 Task: Move the task Upgrade and migrate company customer relationship management (CRM) to a cloud-based solution to the section To-Do in the project AgileHorizon and sort the tasks in the project by Assignee in Descending order
Action: Mouse moved to (68, 486)
Screenshot: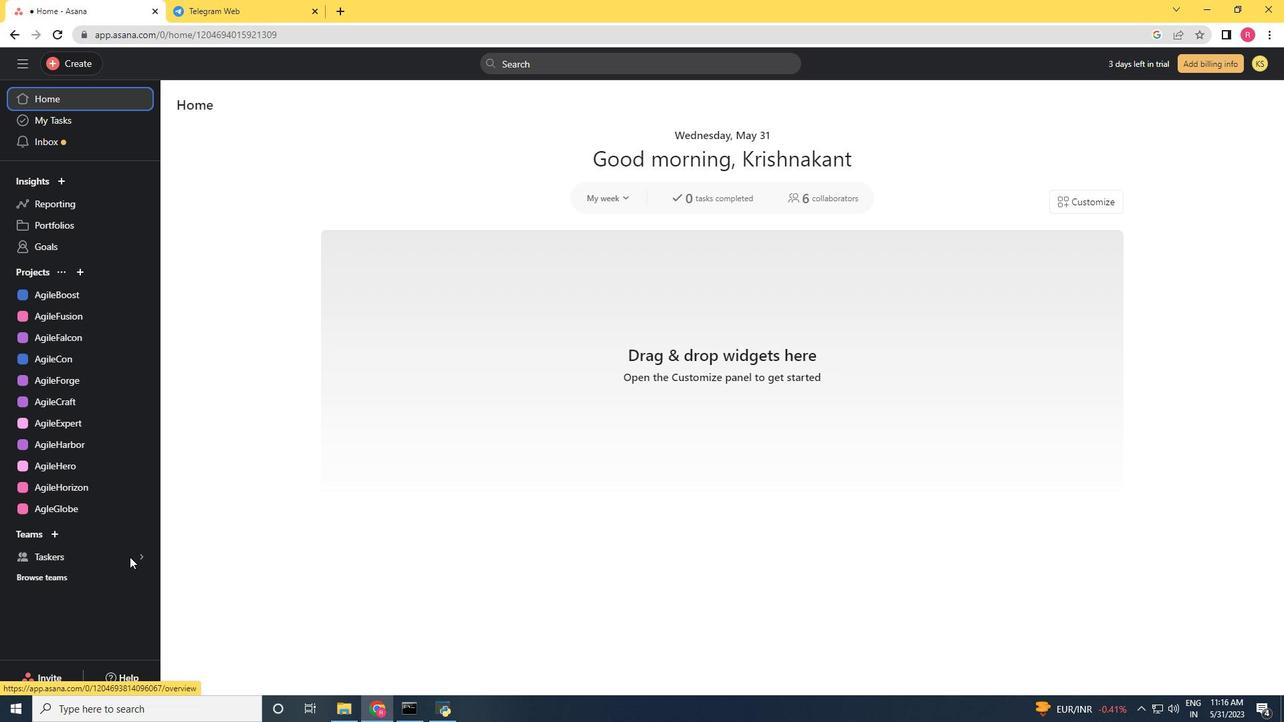 
Action: Mouse pressed left at (68, 486)
Screenshot: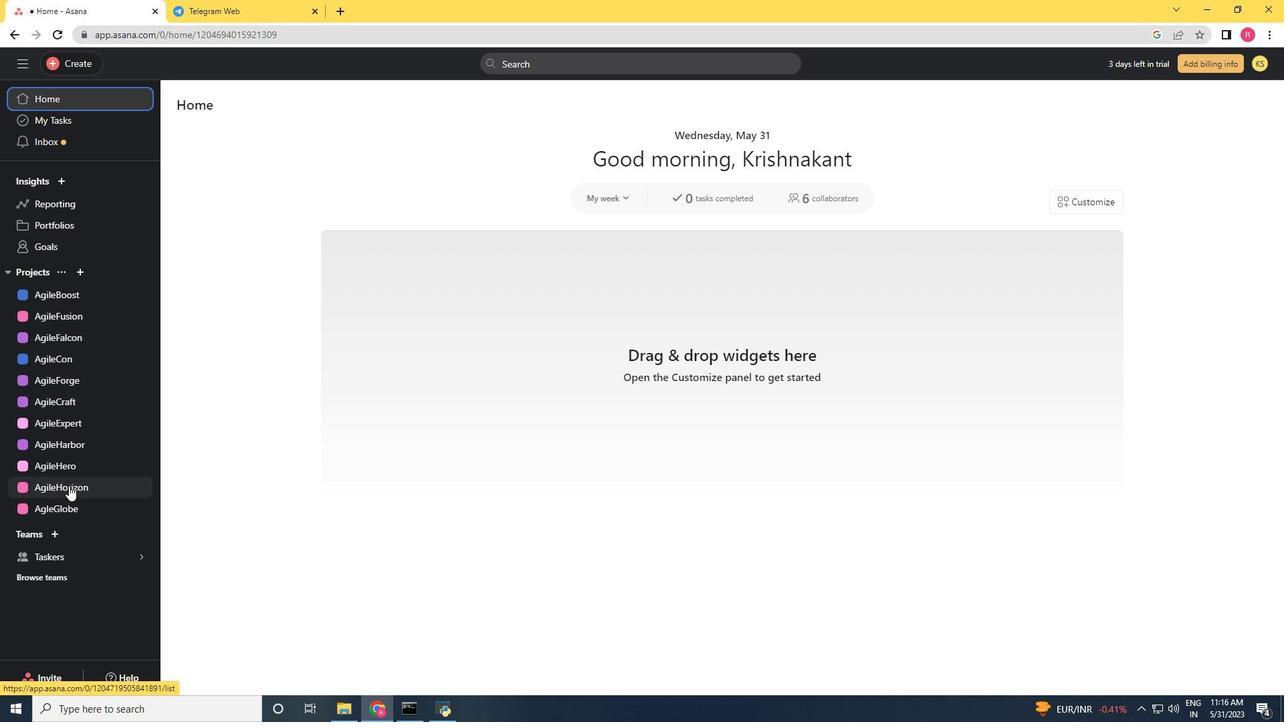 
Action: Mouse moved to (478, 127)
Screenshot: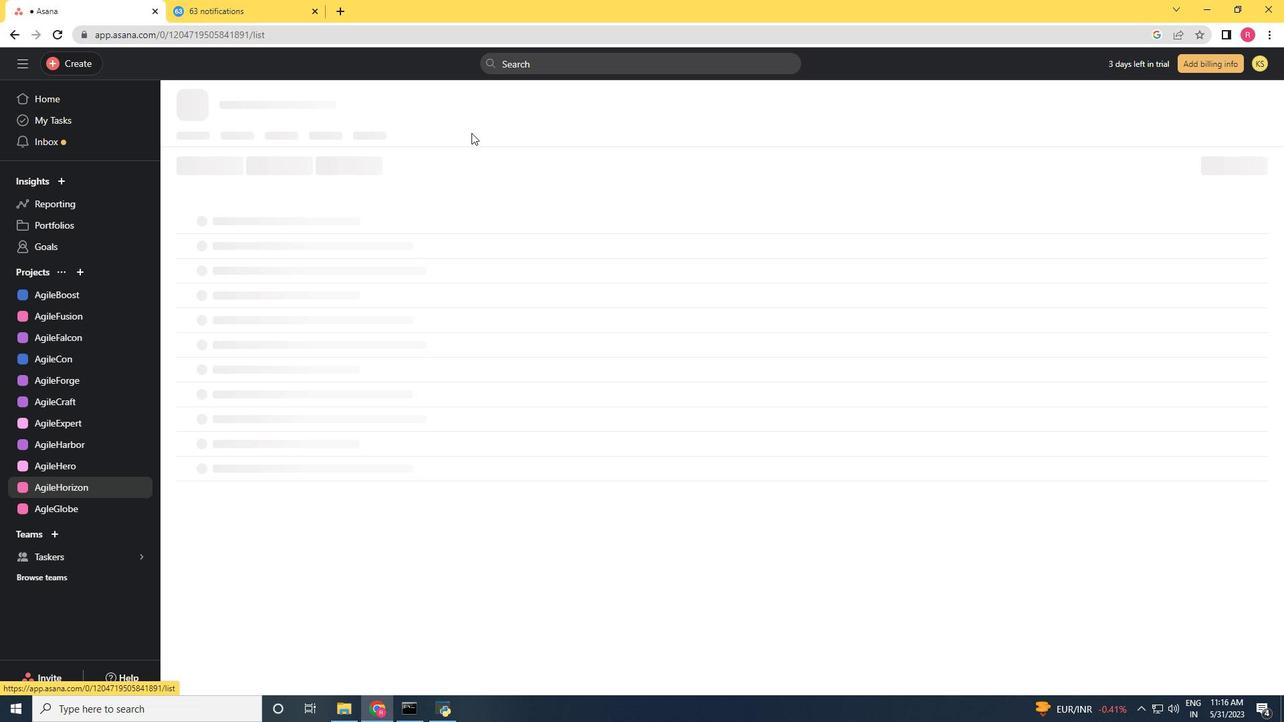 
Action: Mouse scrolled (478, 127) with delta (0, 0)
Screenshot: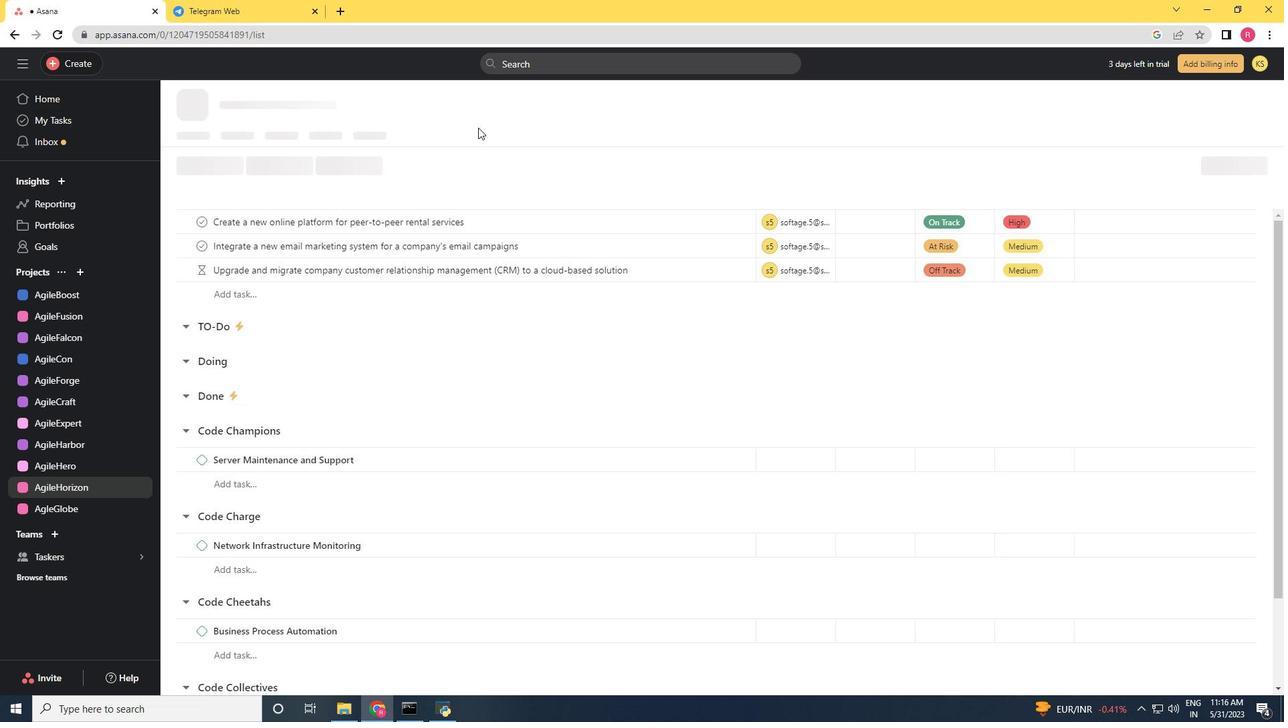 
Action: Mouse moved to (721, 269)
Screenshot: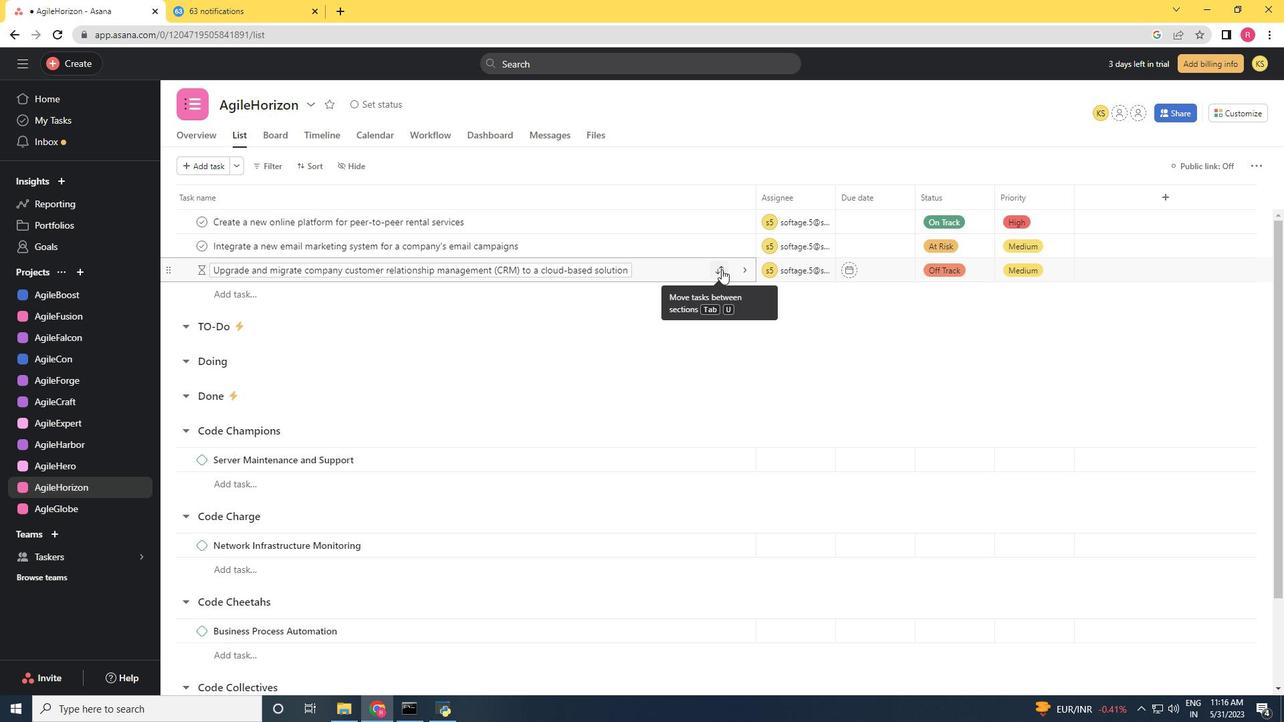 
Action: Mouse pressed left at (721, 269)
Screenshot: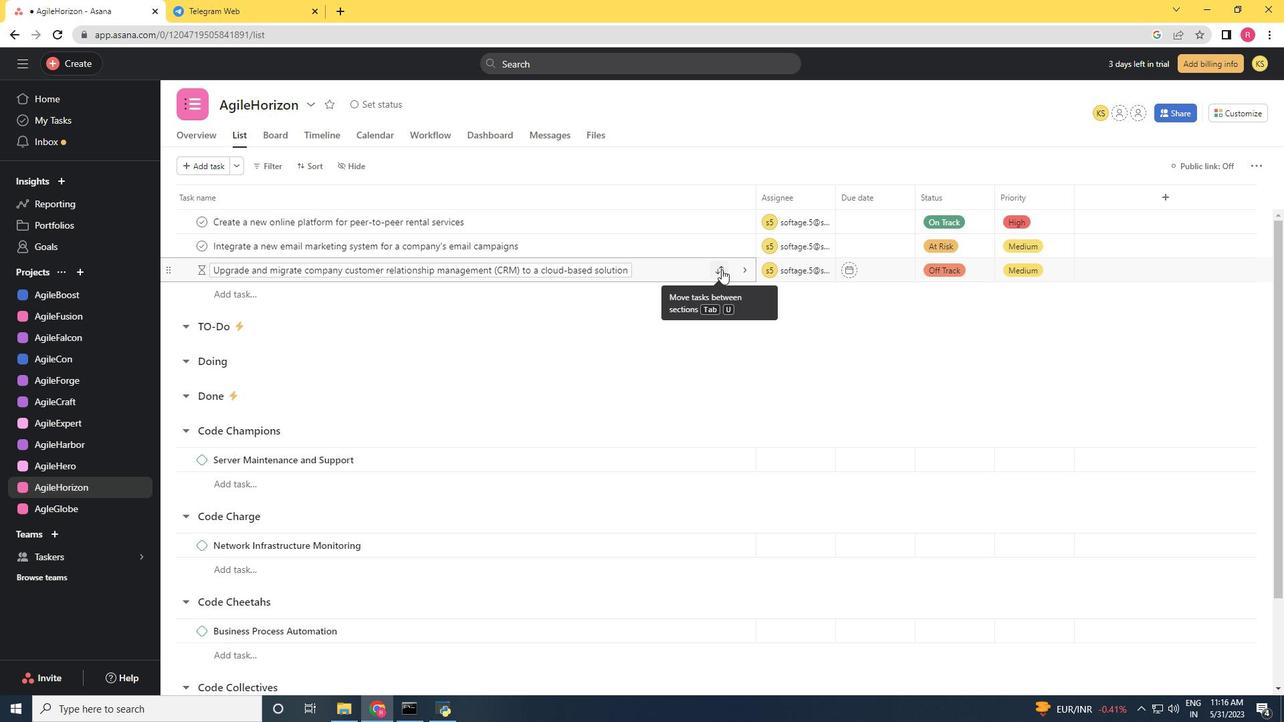 
Action: Mouse moved to (648, 347)
Screenshot: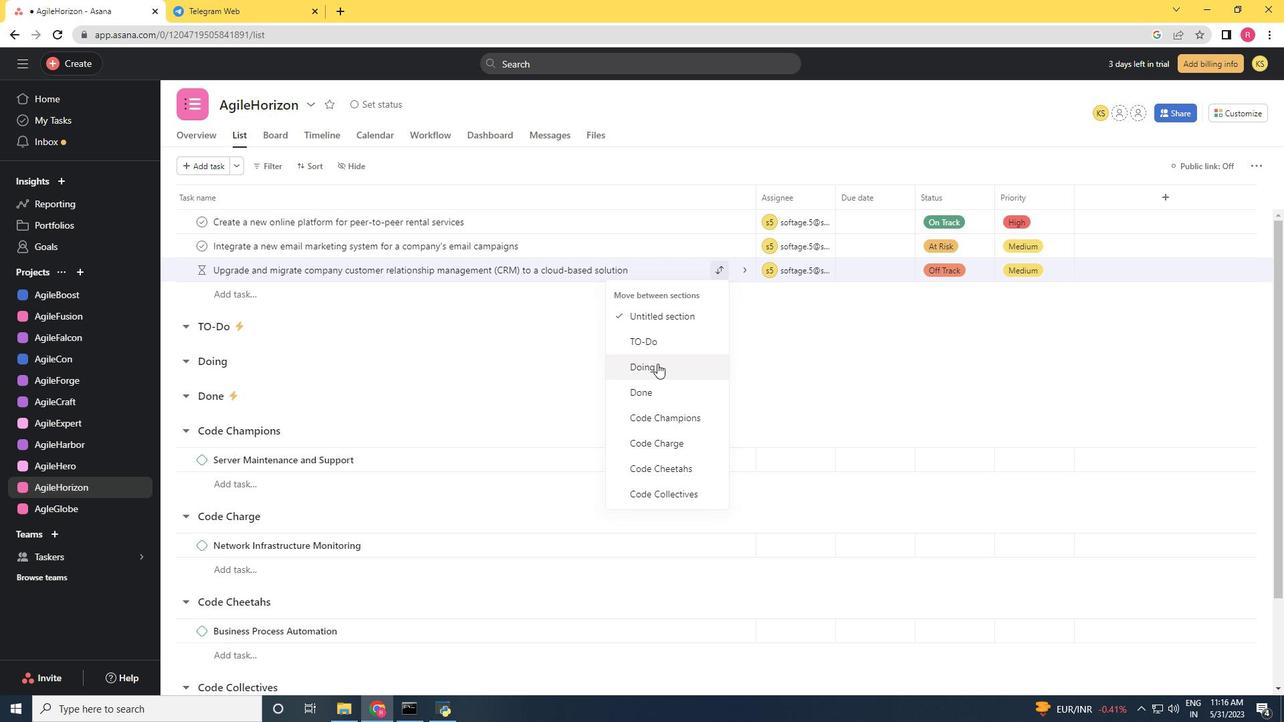 
Action: Mouse pressed left at (648, 347)
Screenshot: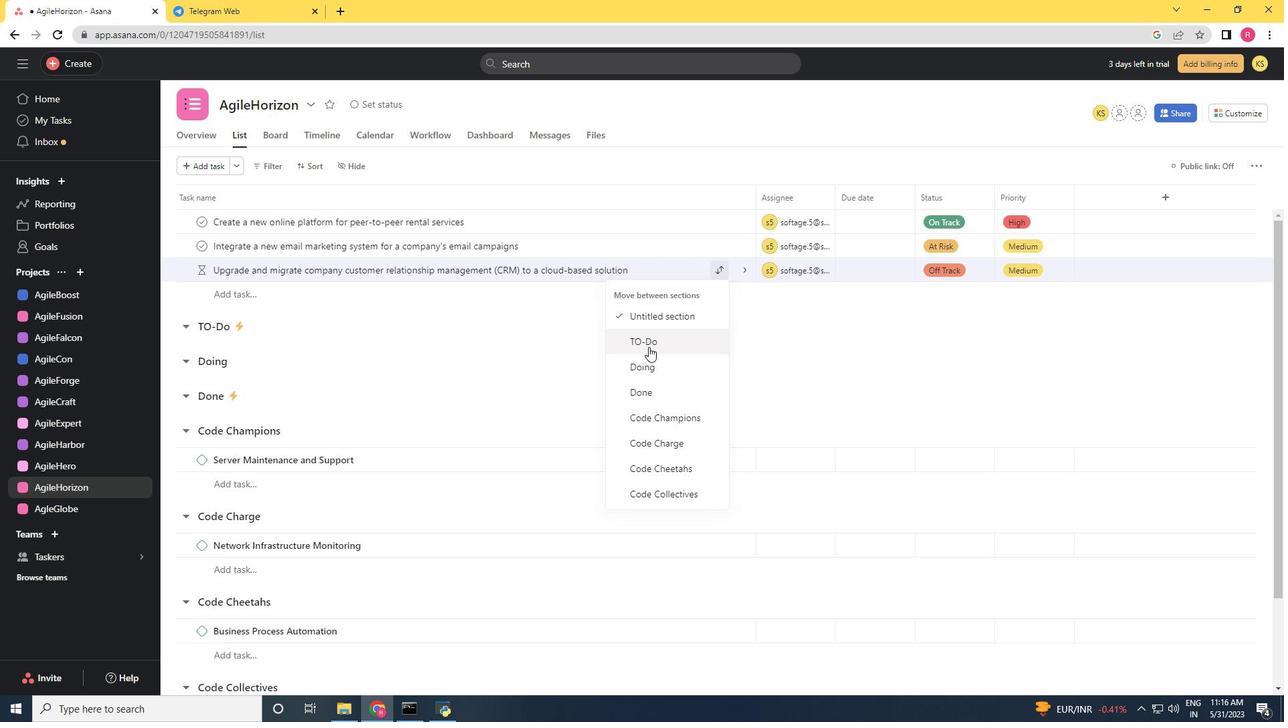 
Action: Mouse moved to (320, 168)
Screenshot: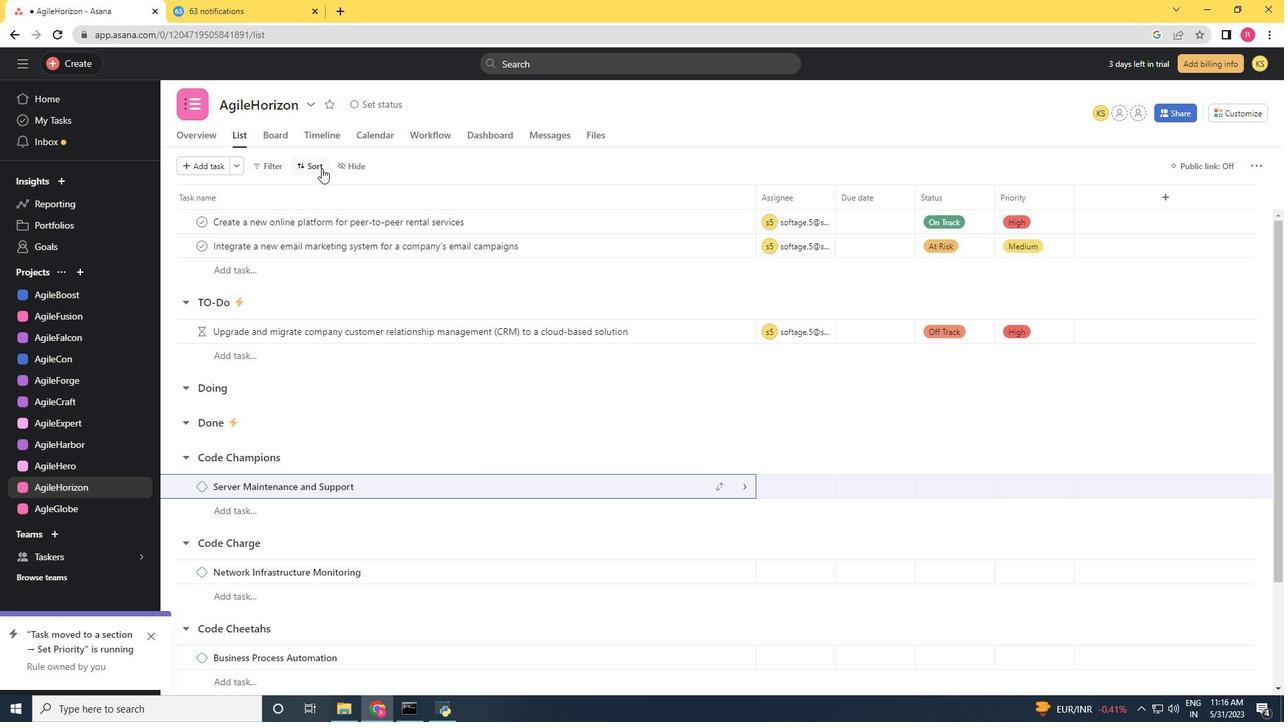 
Action: Mouse pressed left at (320, 168)
Screenshot: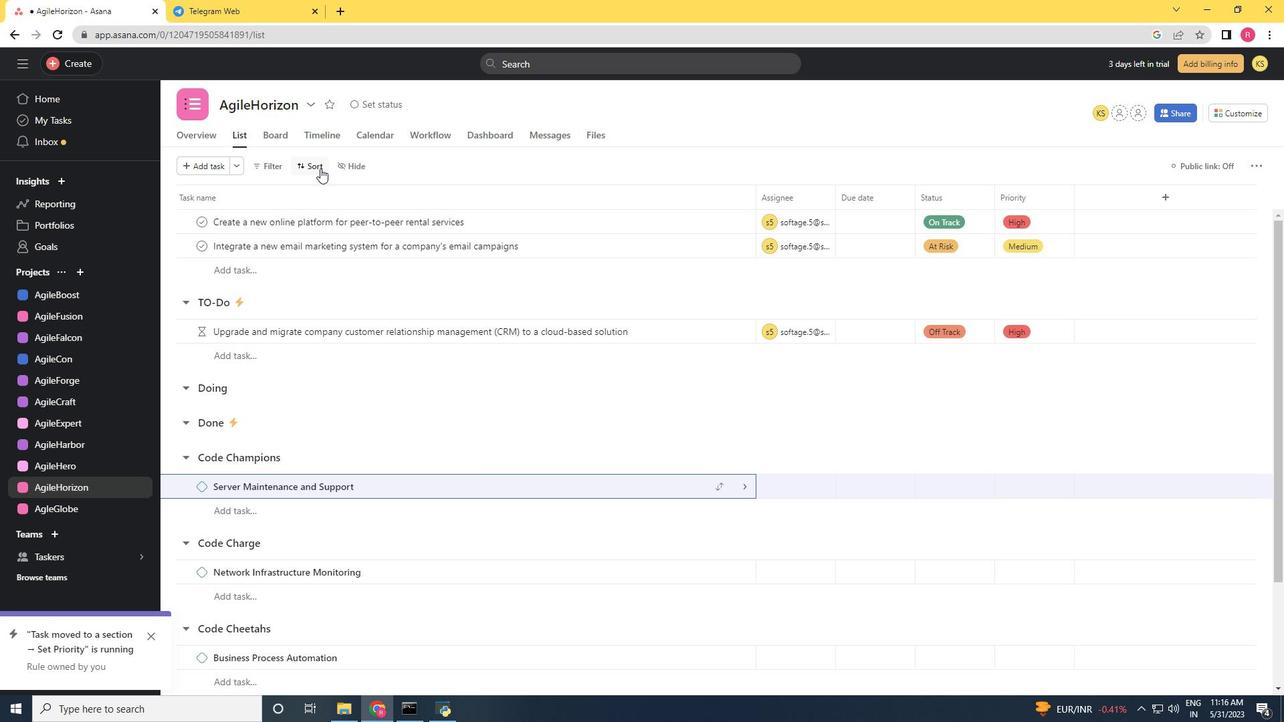 
Action: Mouse moved to (365, 272)
Screenshot: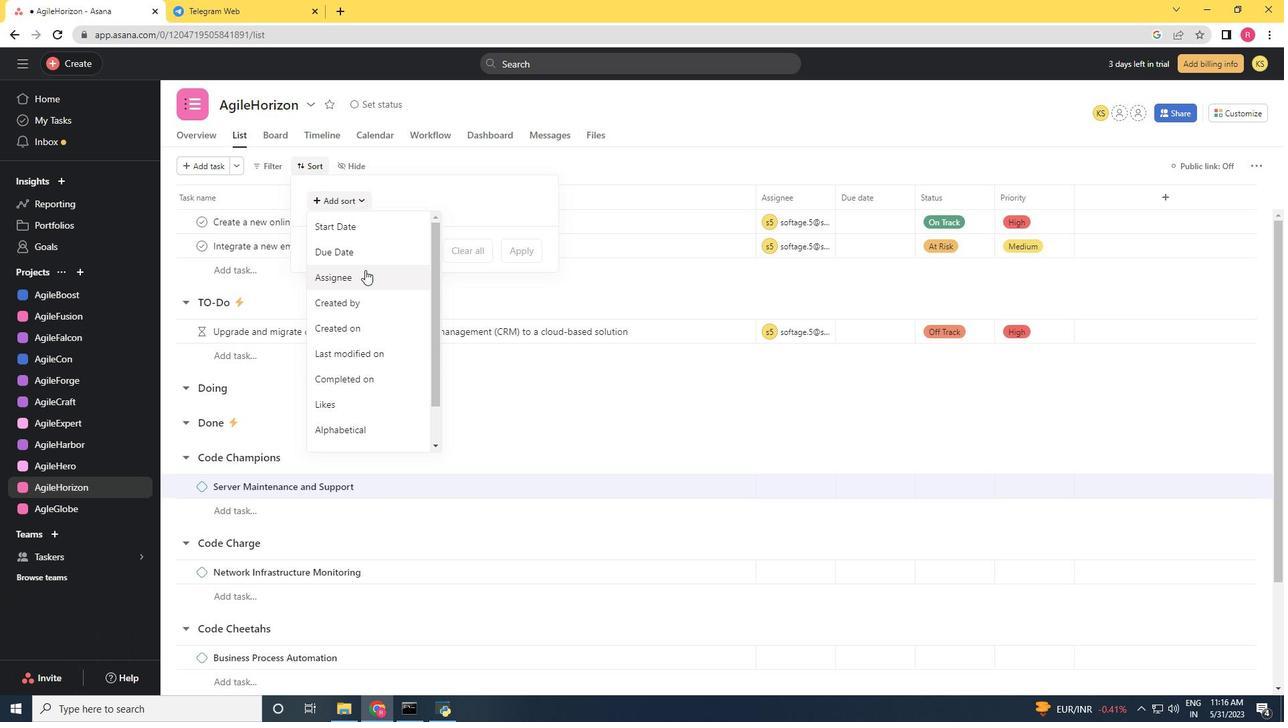 
Action: Mouse pressed left at (365, 272)
Screenshot: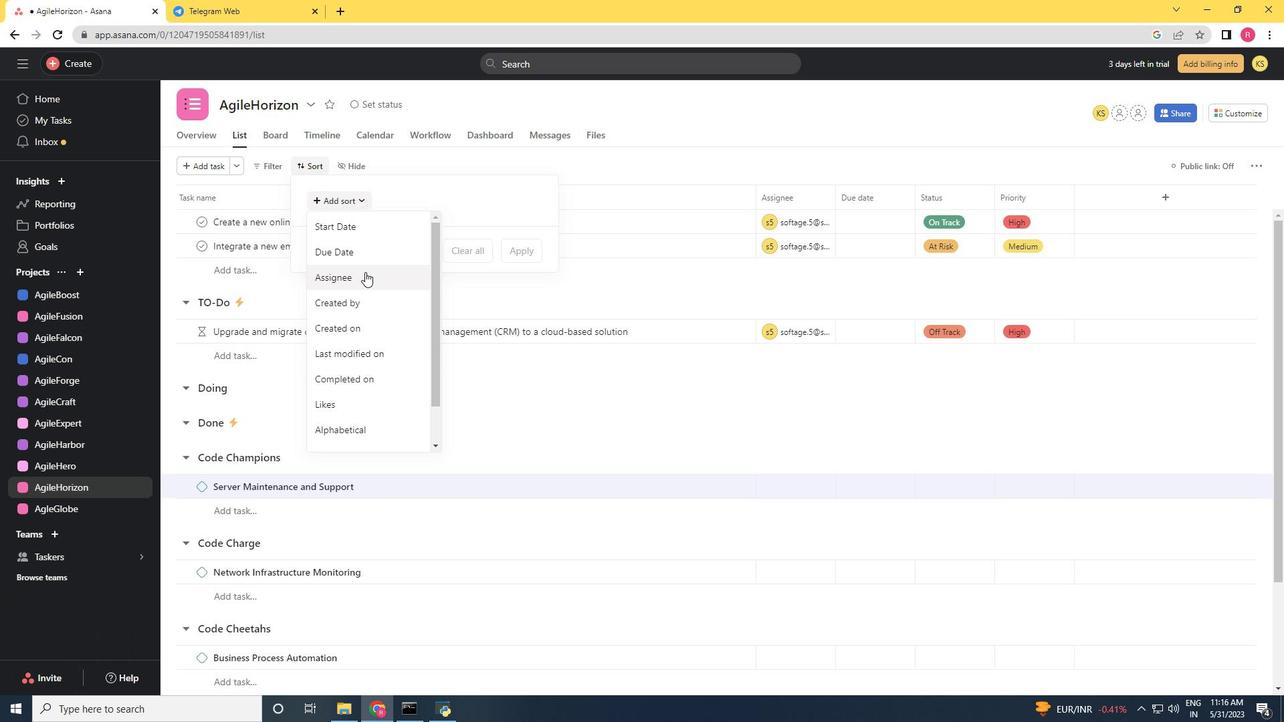 
Action: Mouse moved to (389, 216)
Screenshot: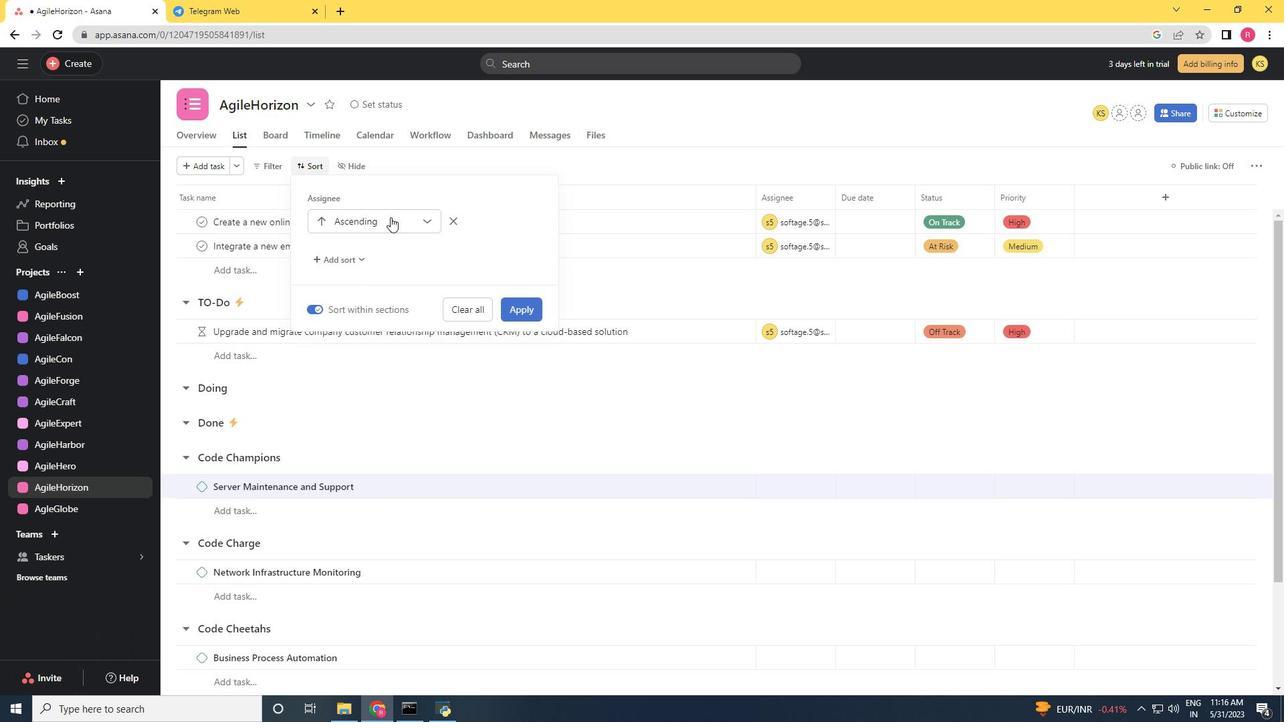 
Action: Mouse pressed left at (389, 216)
Screenshot: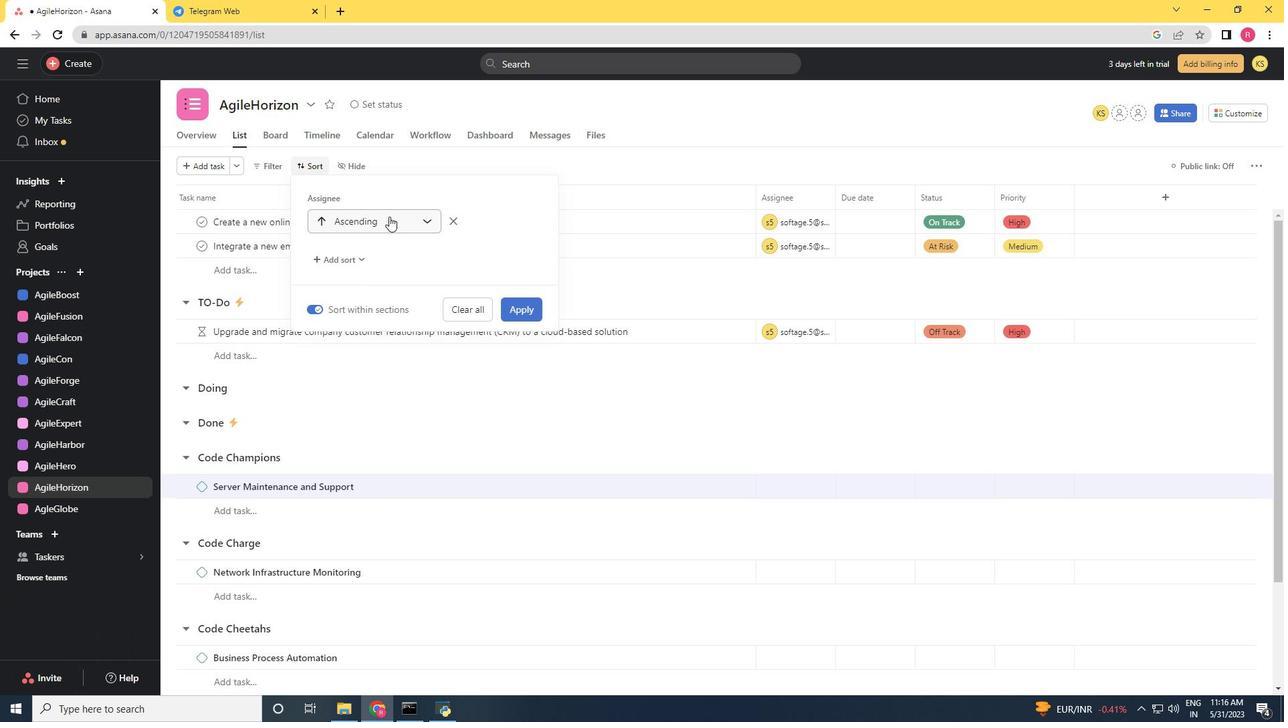 
Action: Mouse moved to (380, 265)
Screenshot: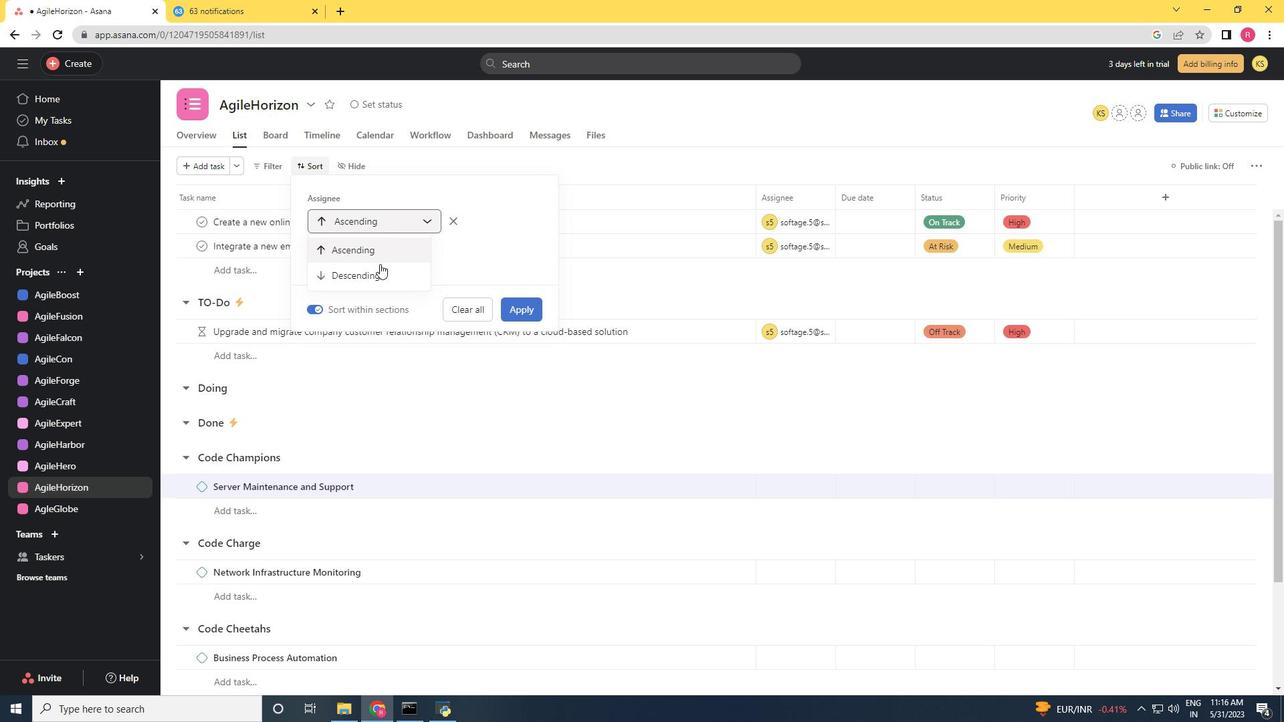 
Action: Mouse pressed left at (380, 265)
Screenshot: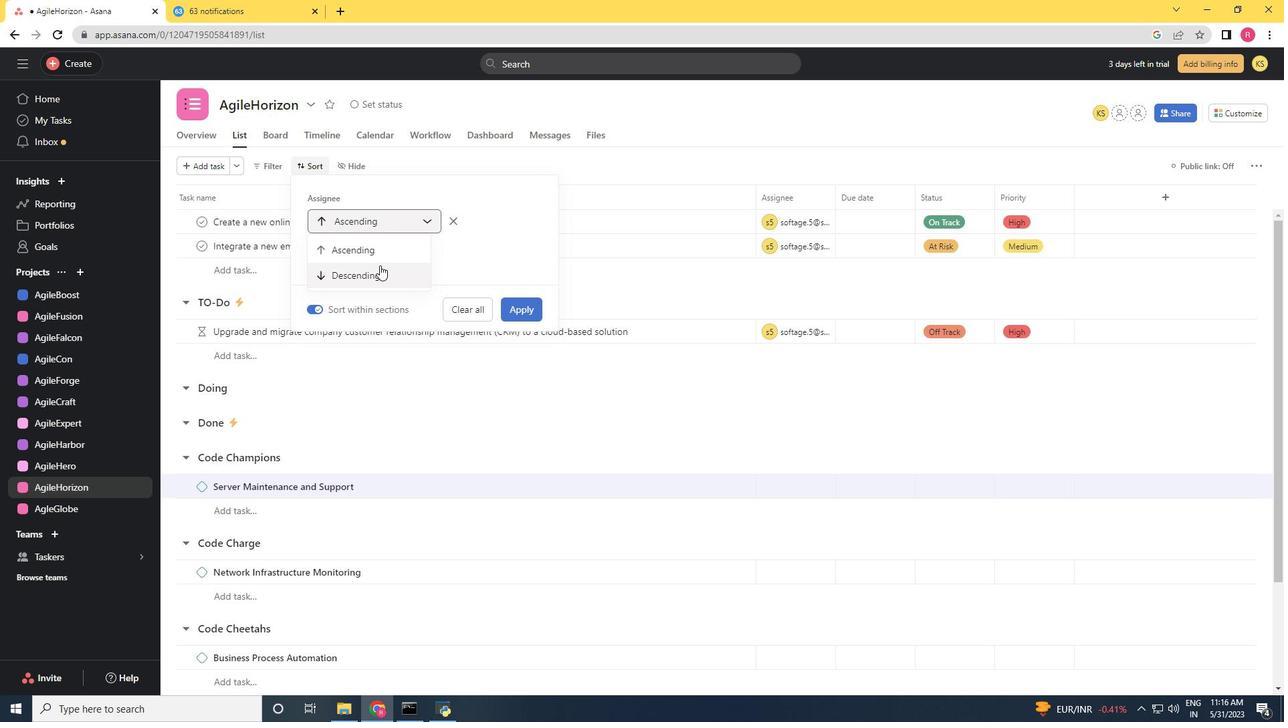 
Action: Mouse moved to (514, 313)
Screenshot: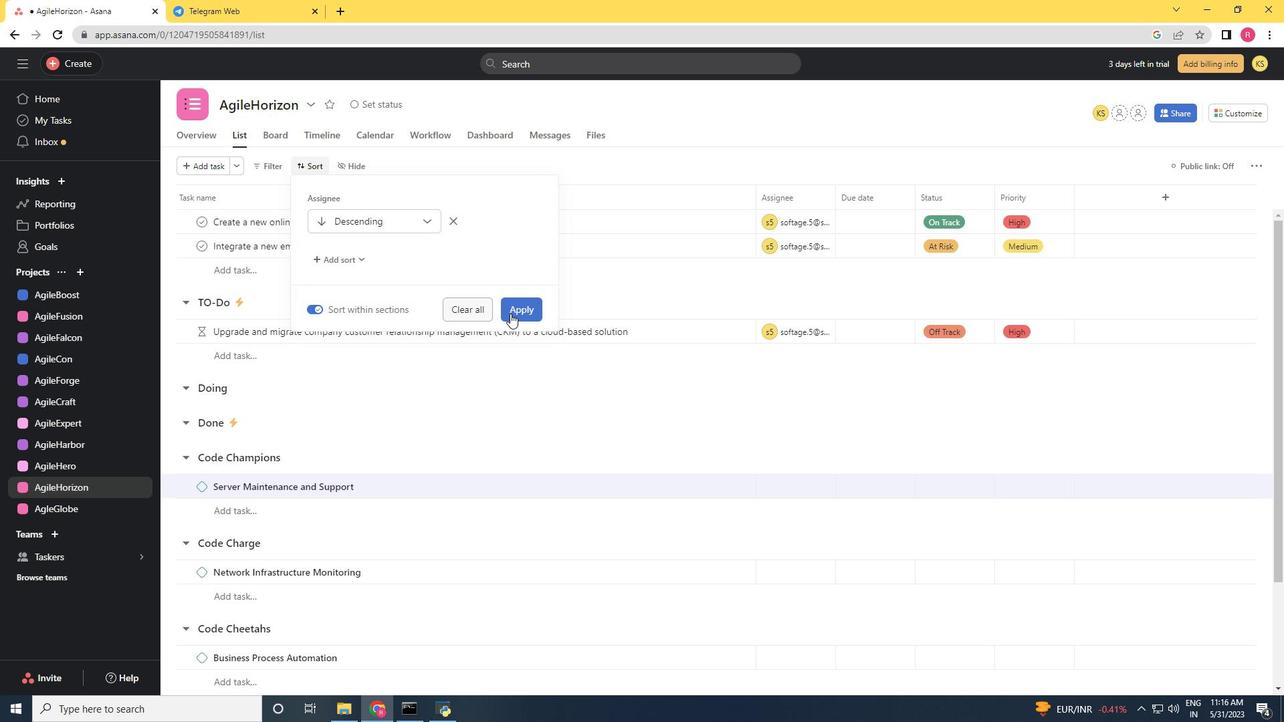 
Action: Mouse pressed left at (514, 313)
Screenshot: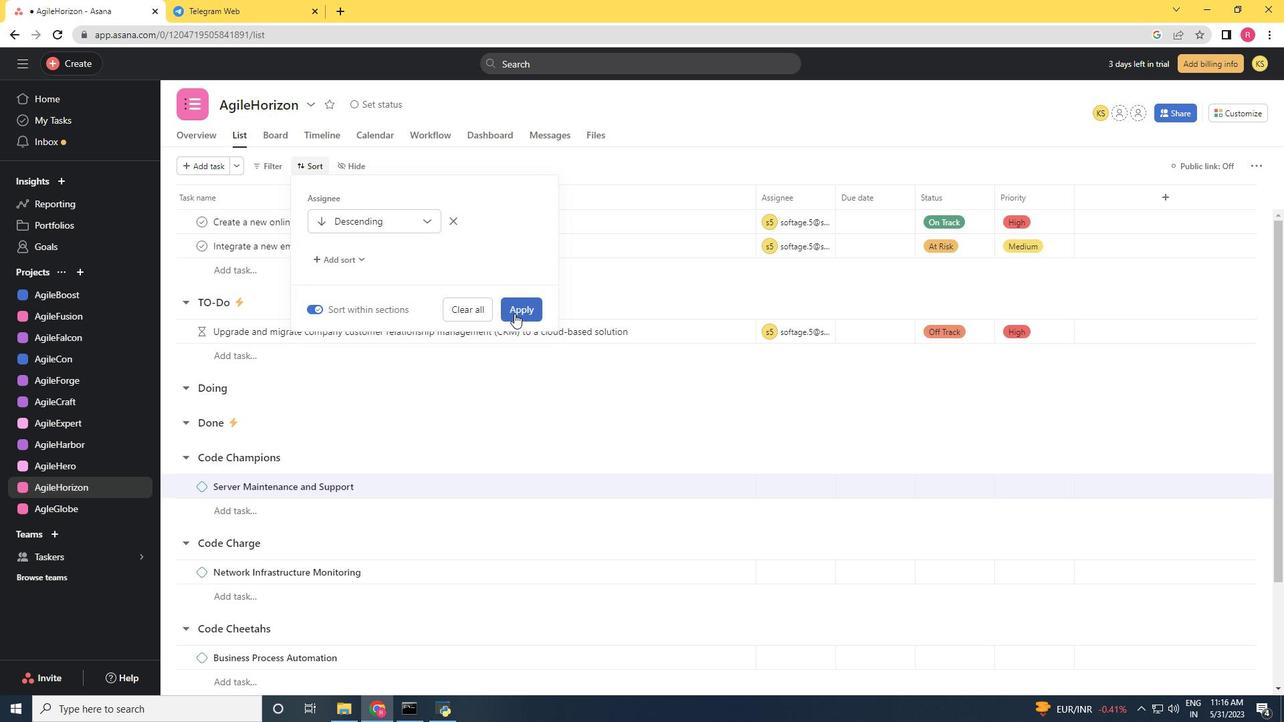 
